Task: Create a section Agile Artisans and in the section, add a milestone Artificial Intelligence Integration in the project AgileBridge
Action: Mouse moved to (633, 446)
Screenshot: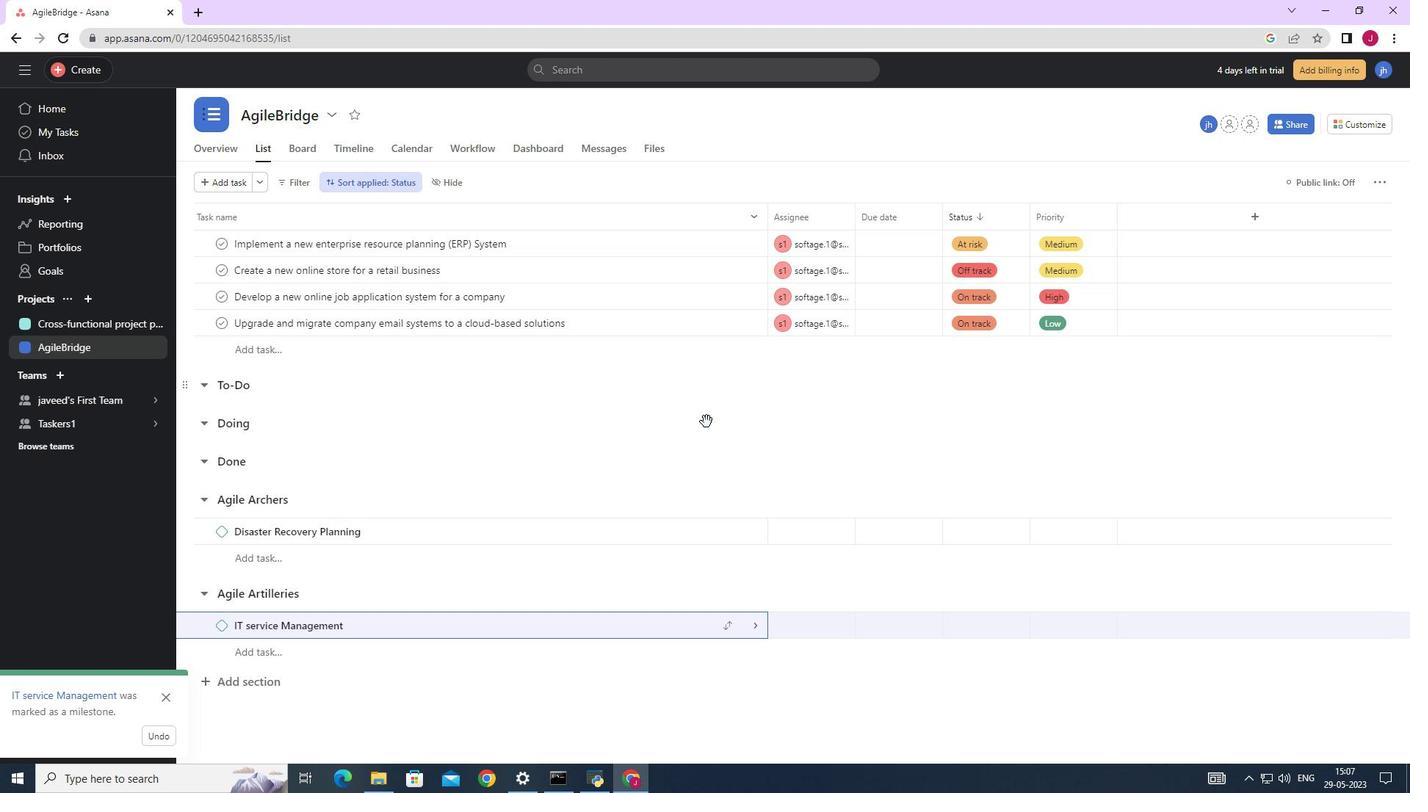 
Action: Mouse scrolled (636, 445) with delta (0, 0)
Screenshot: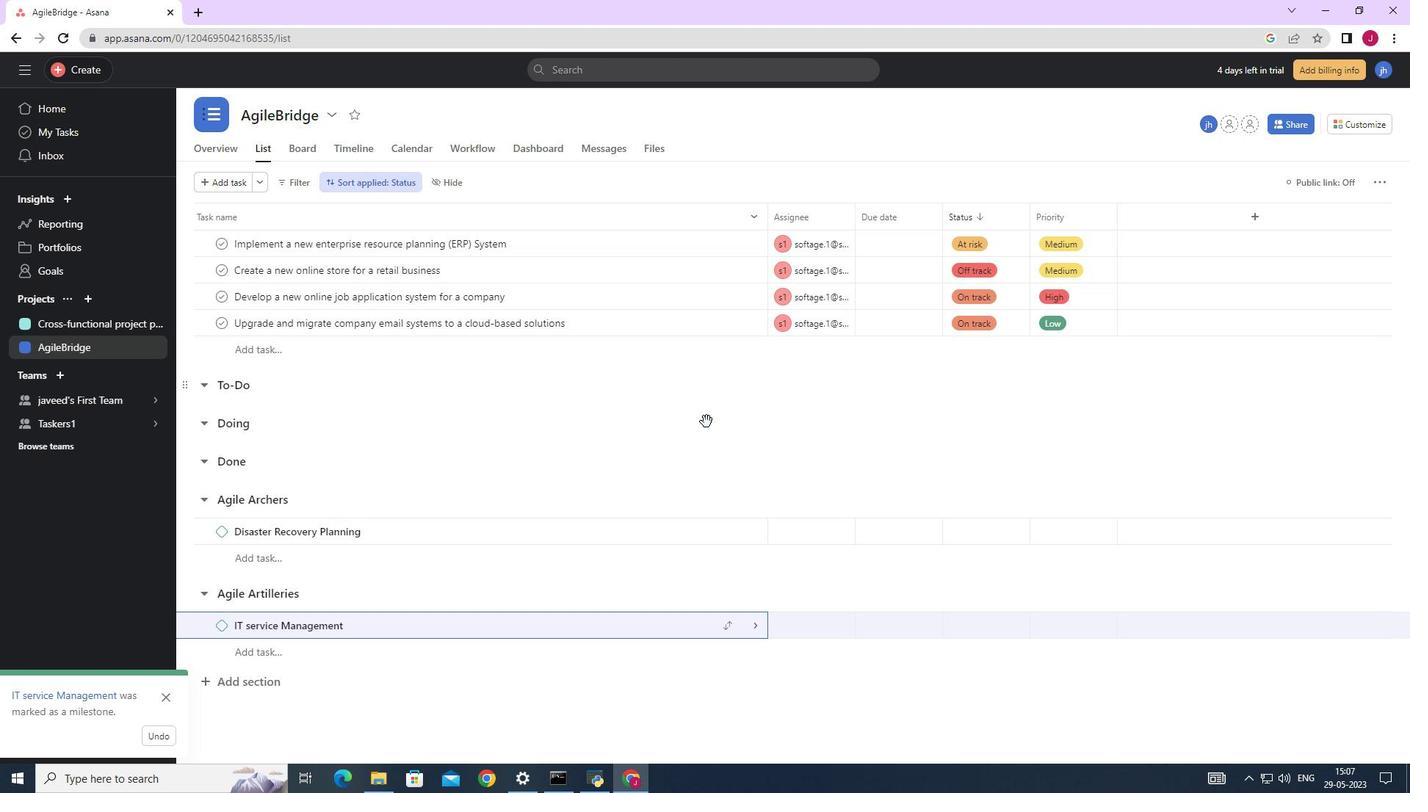 
Action: Mouse moved to (630, 448)
Screenshot: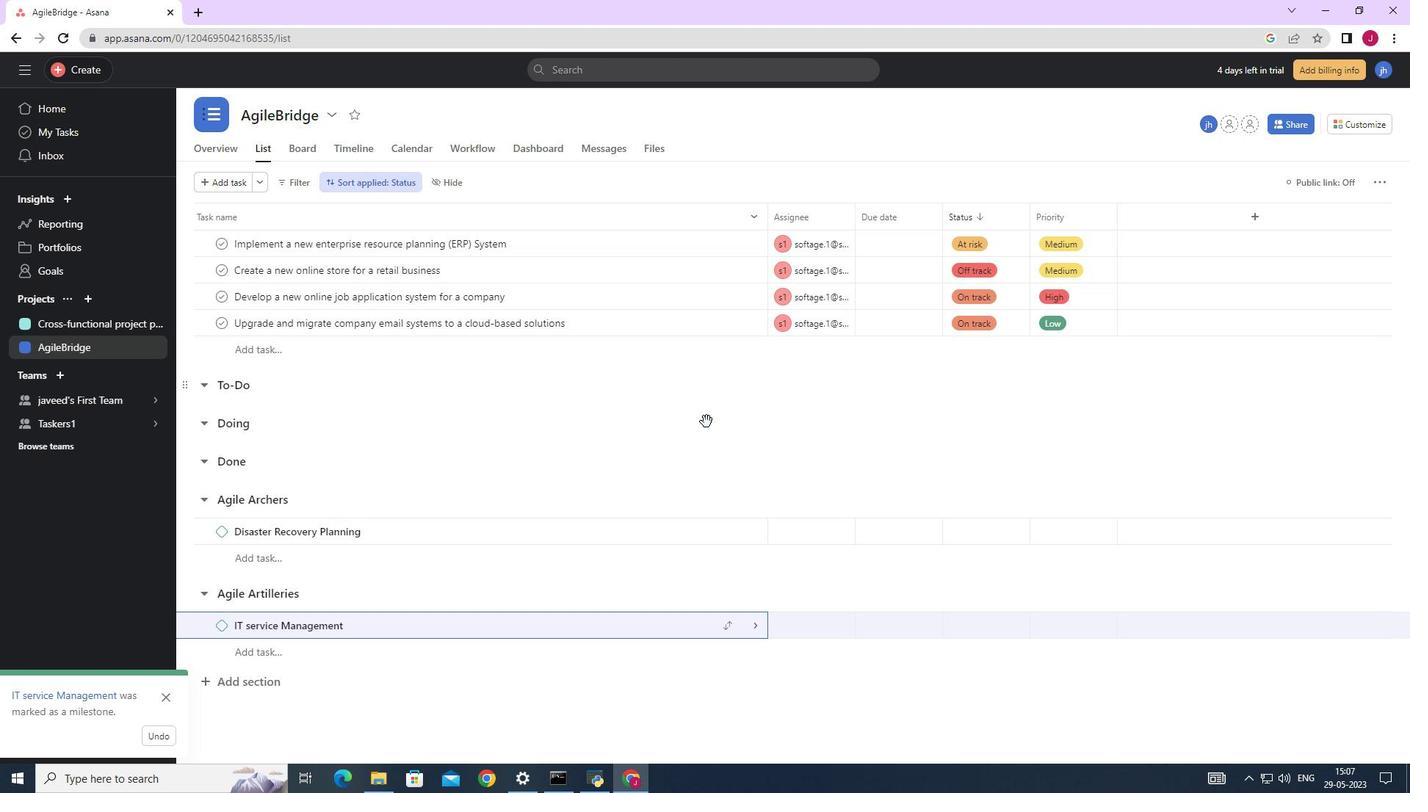 
Action: Mouse scrolled (630, 448) with delta (0, 0)
Screenshot: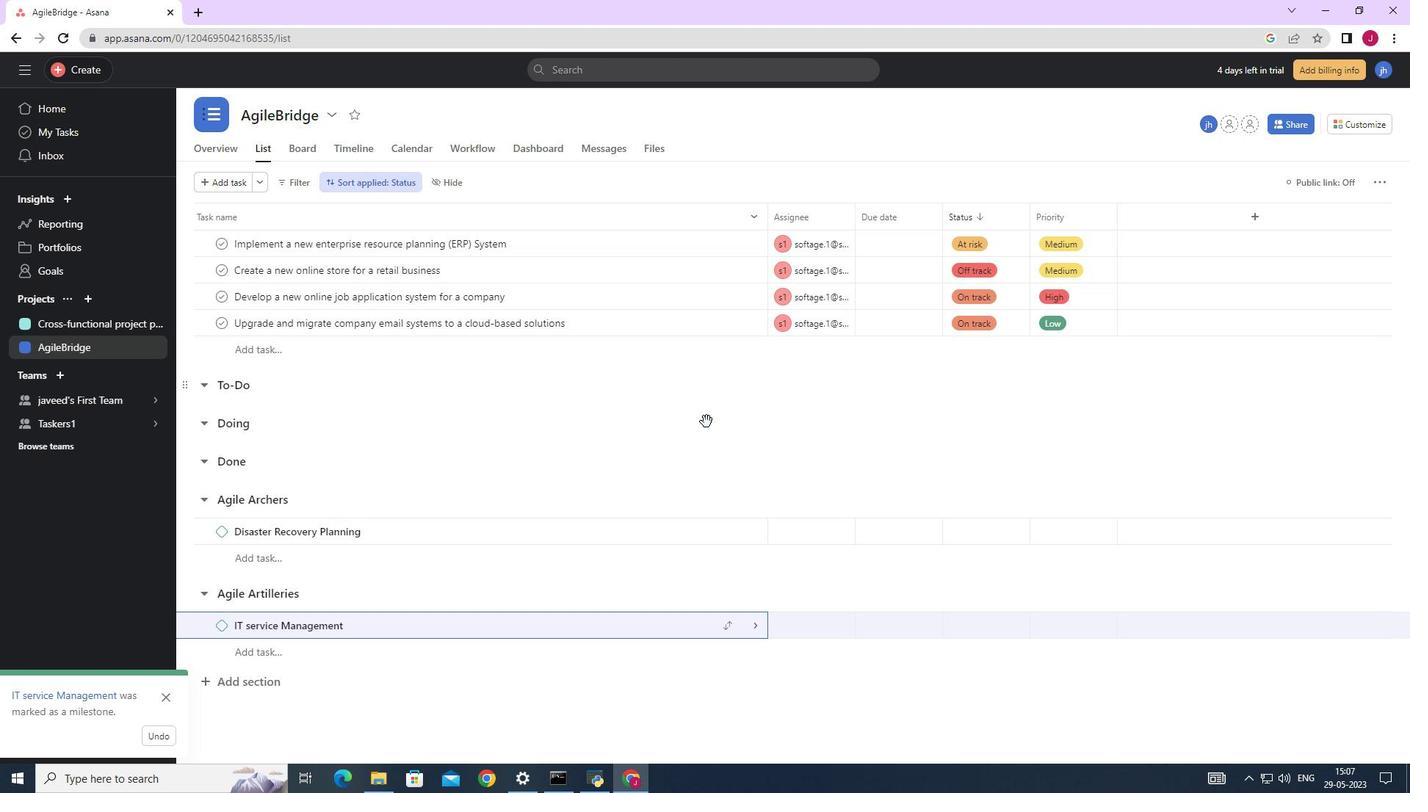 
Action: Mouse moved to (627, 450)
Screenshot: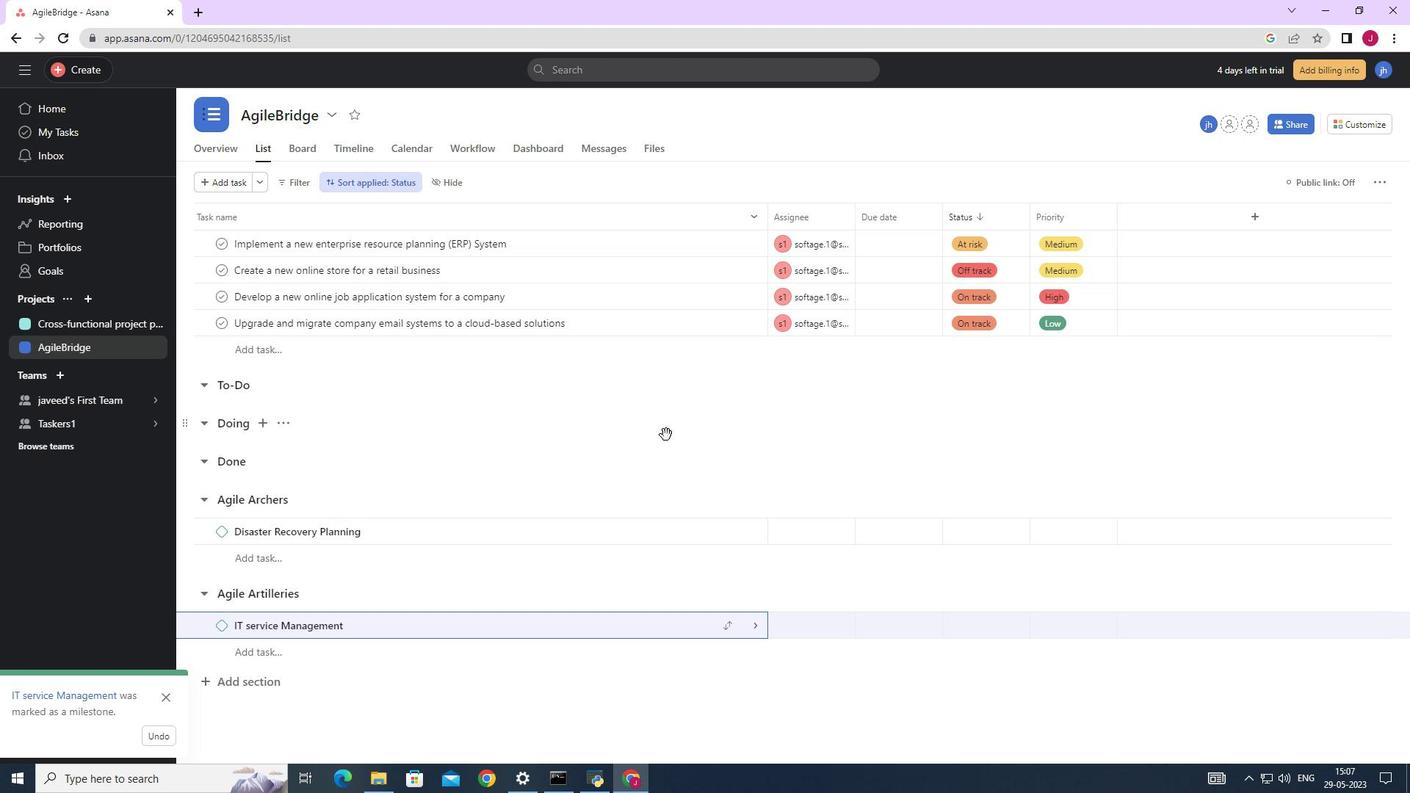 
Action: Mouse scrolled (628, 448) with delta (0, 0)
Screenshot: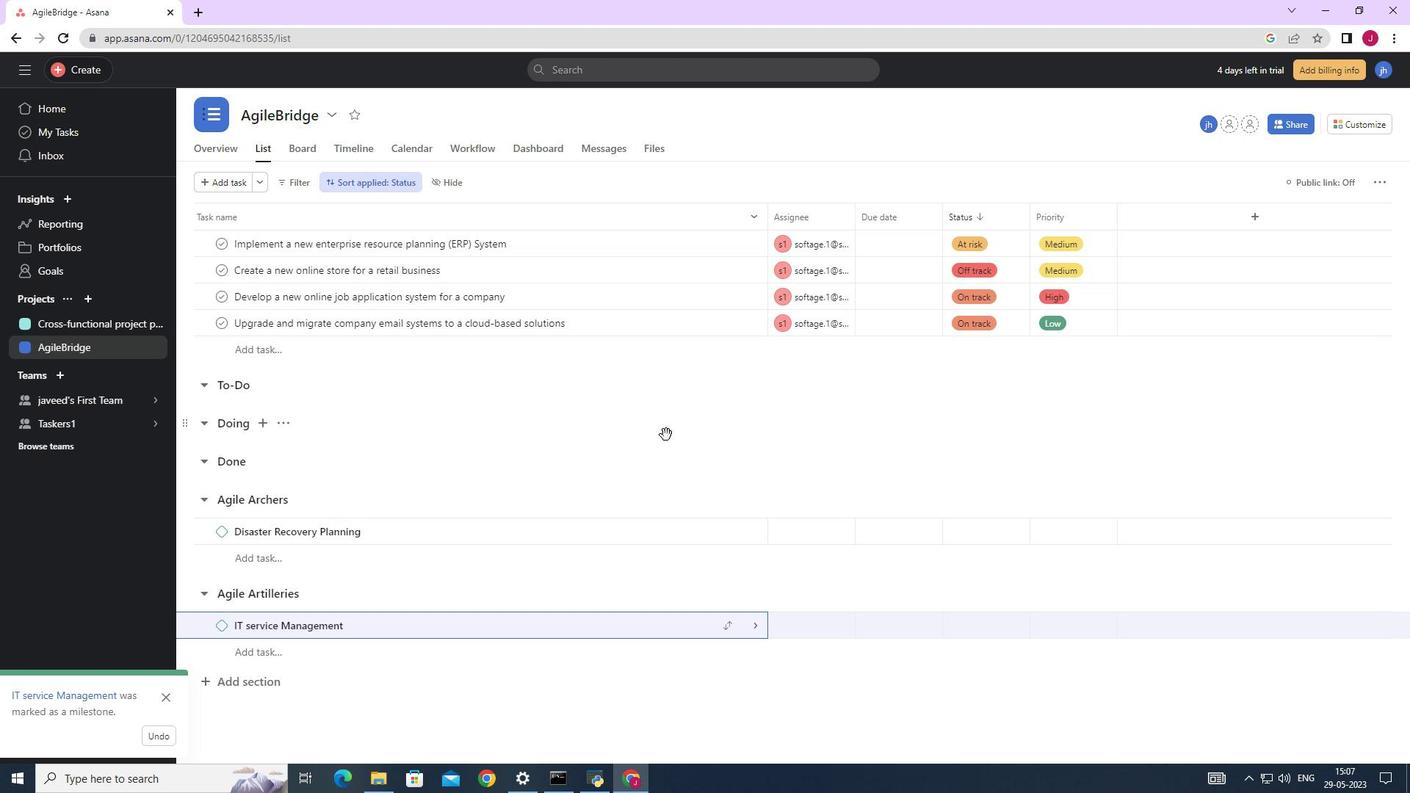 
Action: Mouse moved to (626, 451)
Screenshot: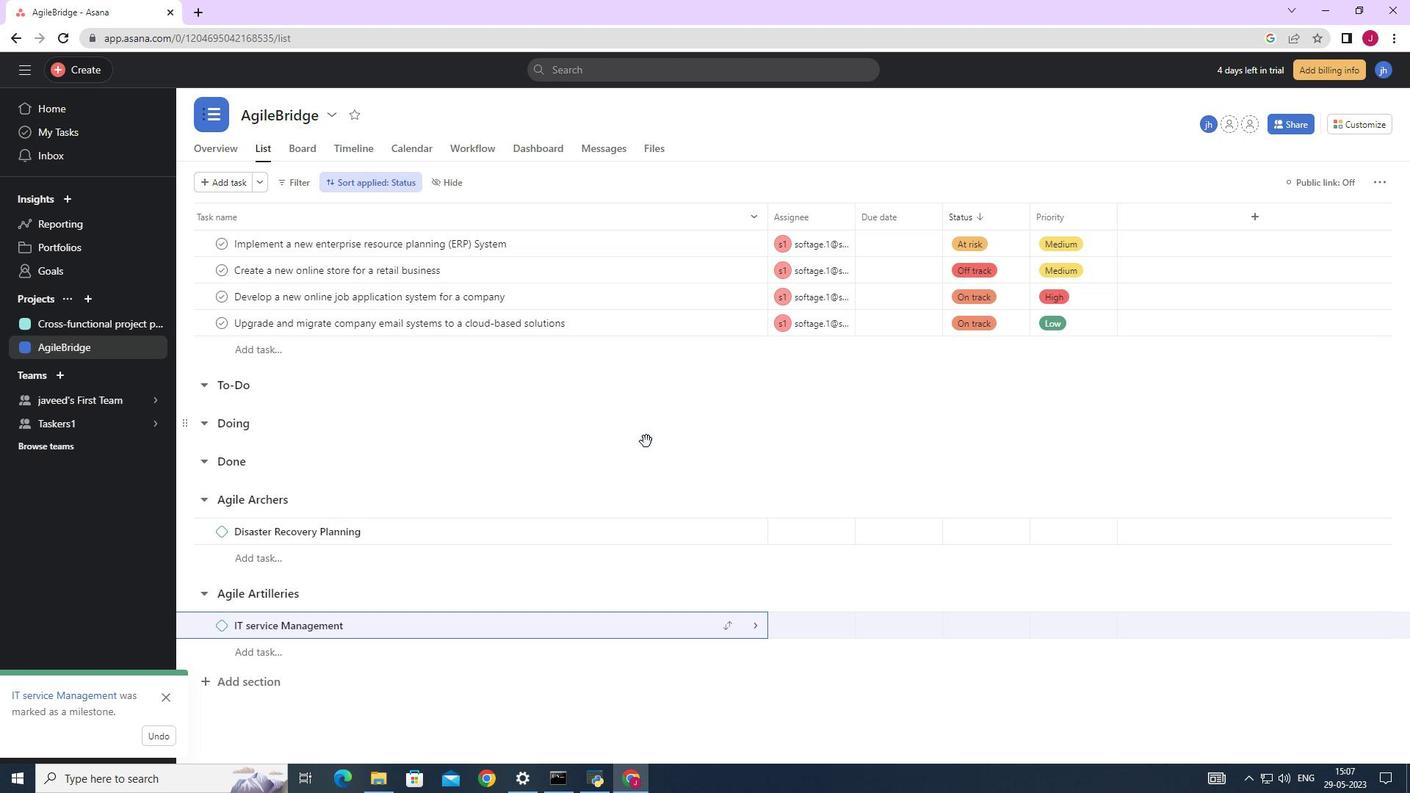 
Action: Mouse scrolled (626, 450) with delta (0, 0)
Screenshot: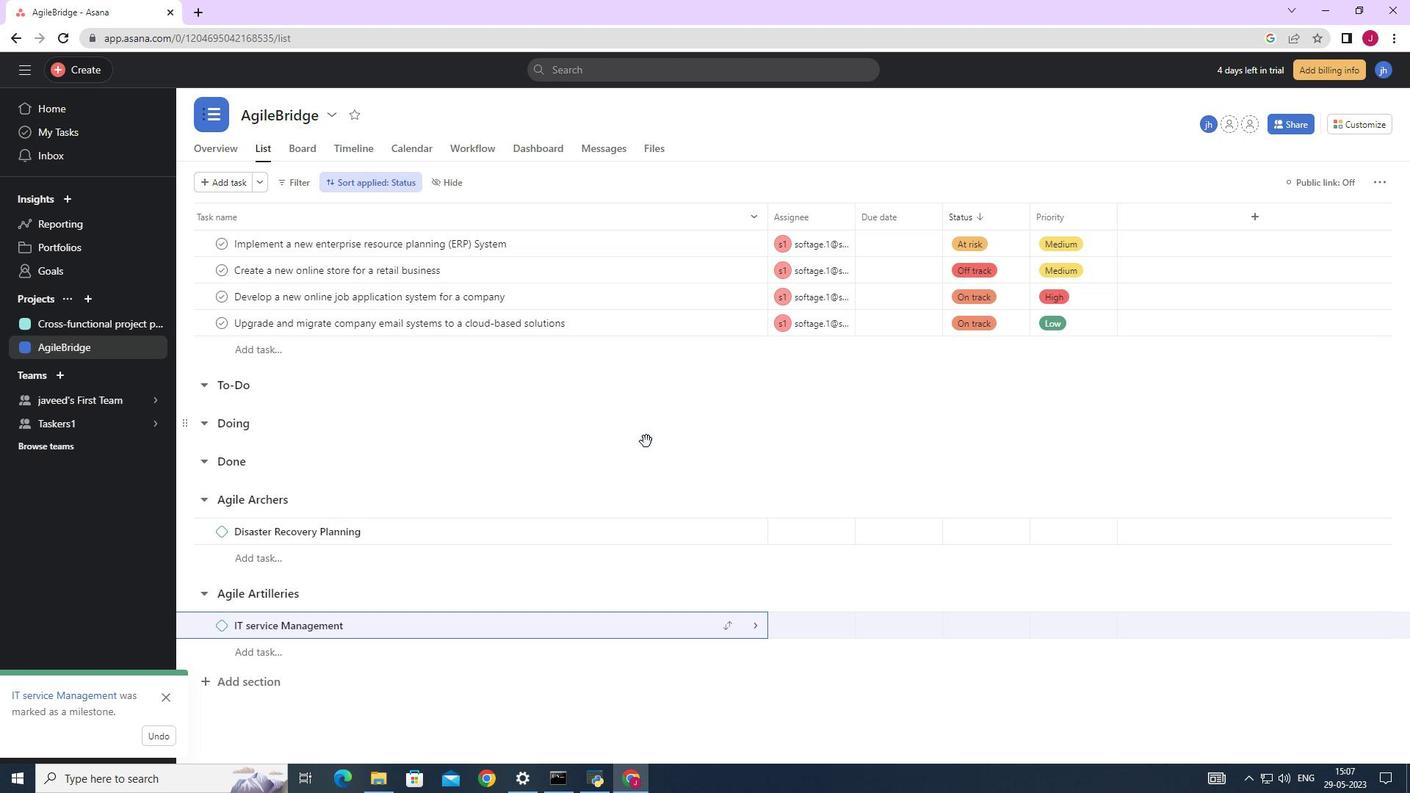 
Action: Mouse moved to (246, 686)
Screenshot: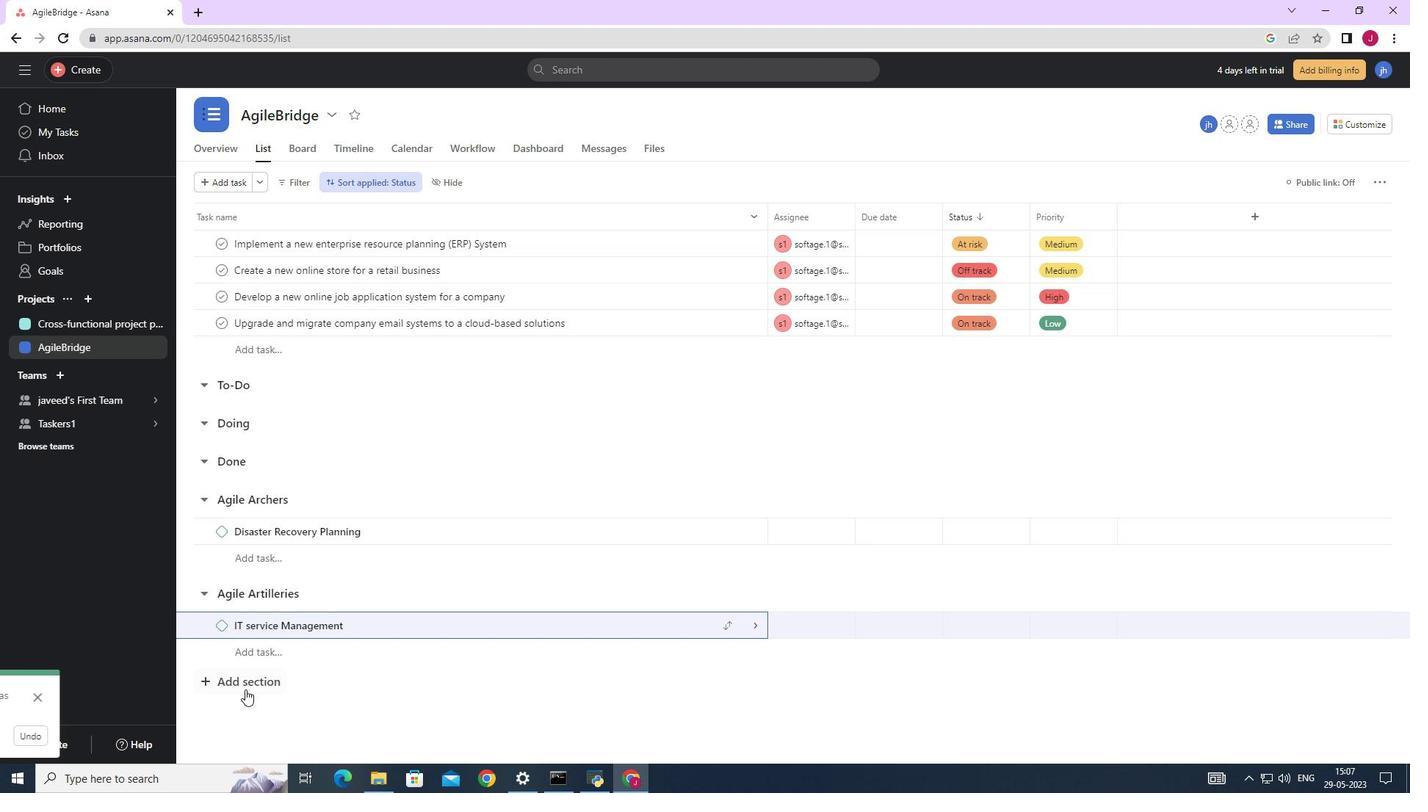 
Action: Mouse pressed left at (246, 686)
Screenshot: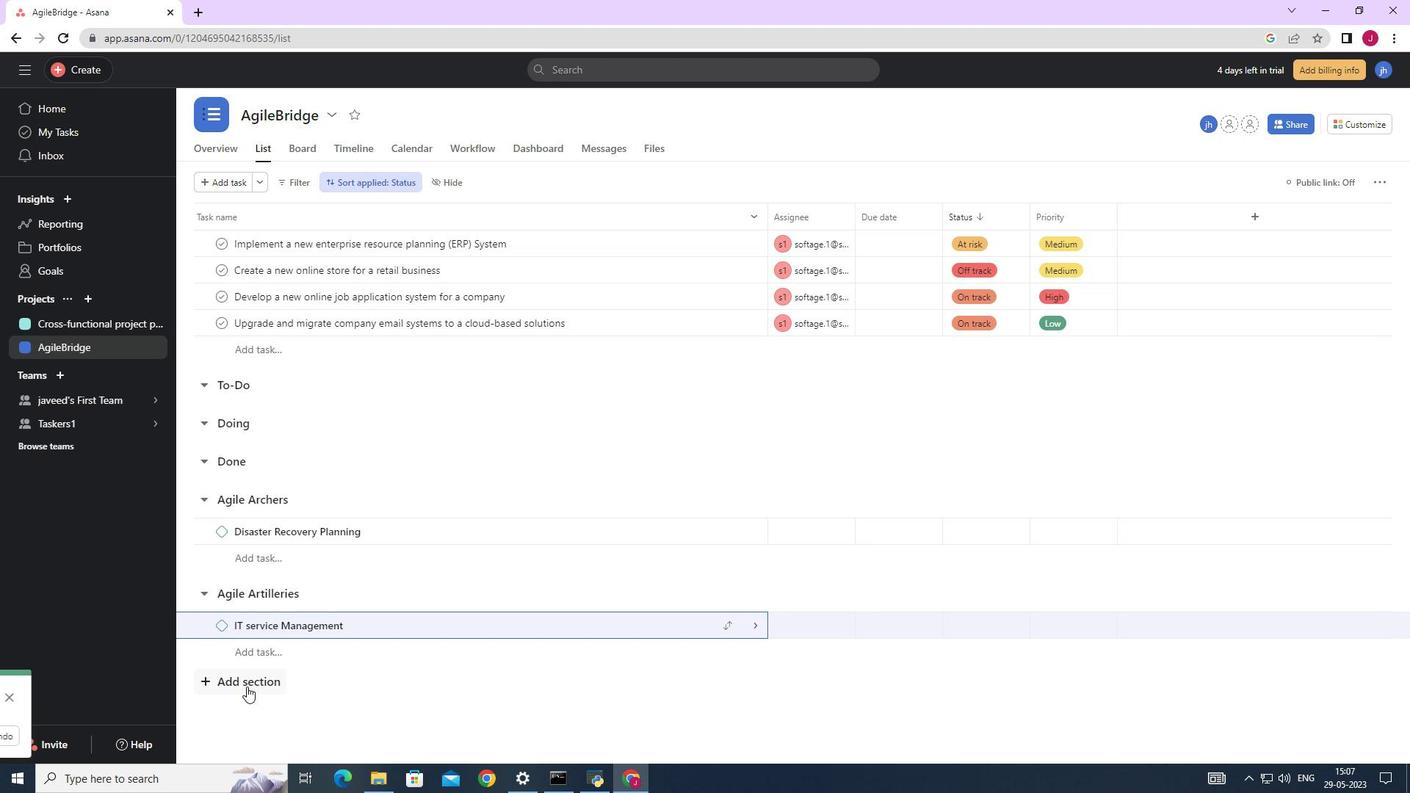 
Action: Mouse moved to (314, 664)
Screenshot: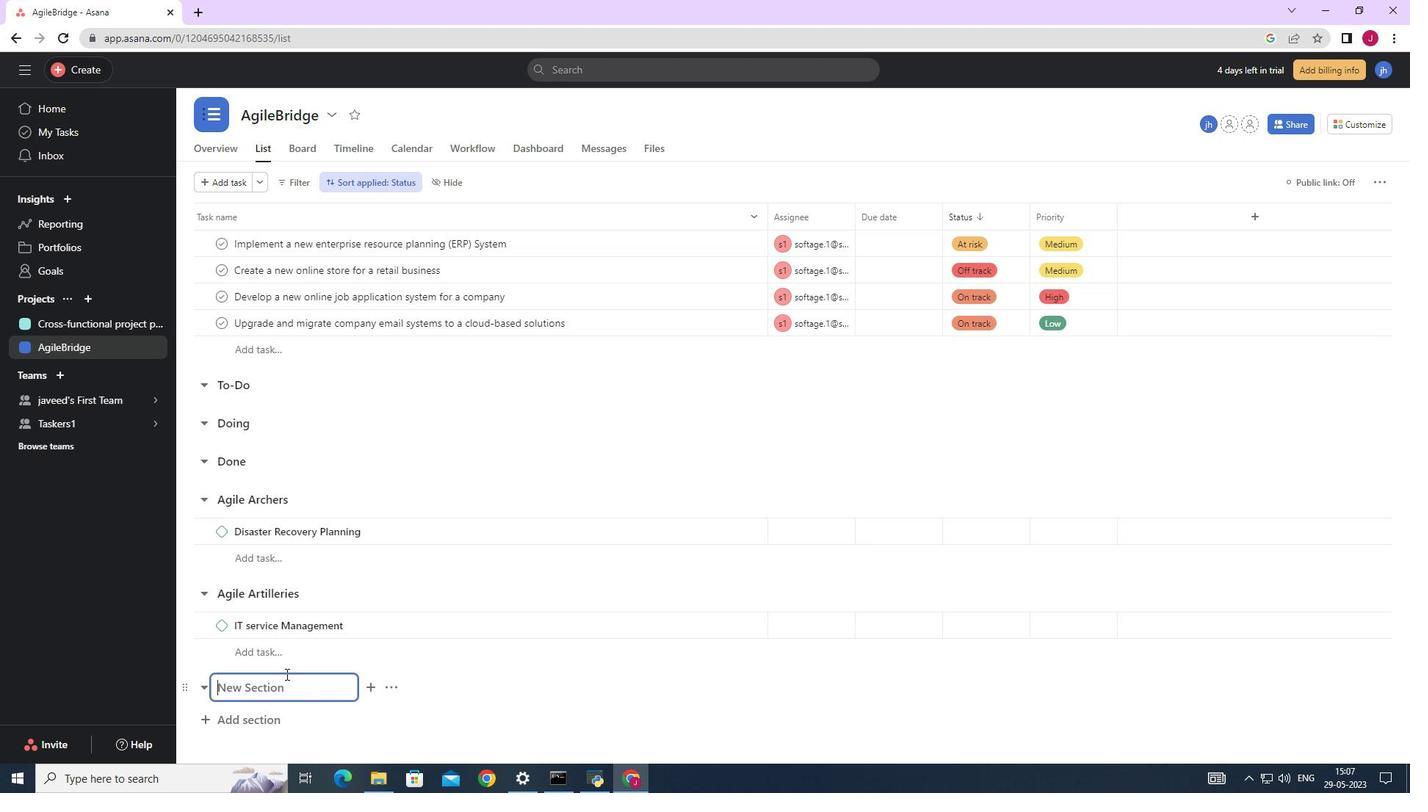 
Action: Key pressed <Key.caps_lock>A<Key.caps_lock>gile<Key.space><Key.caps_lock>A<Key.caps_lock>ristans<Key.enter>
Screenshot: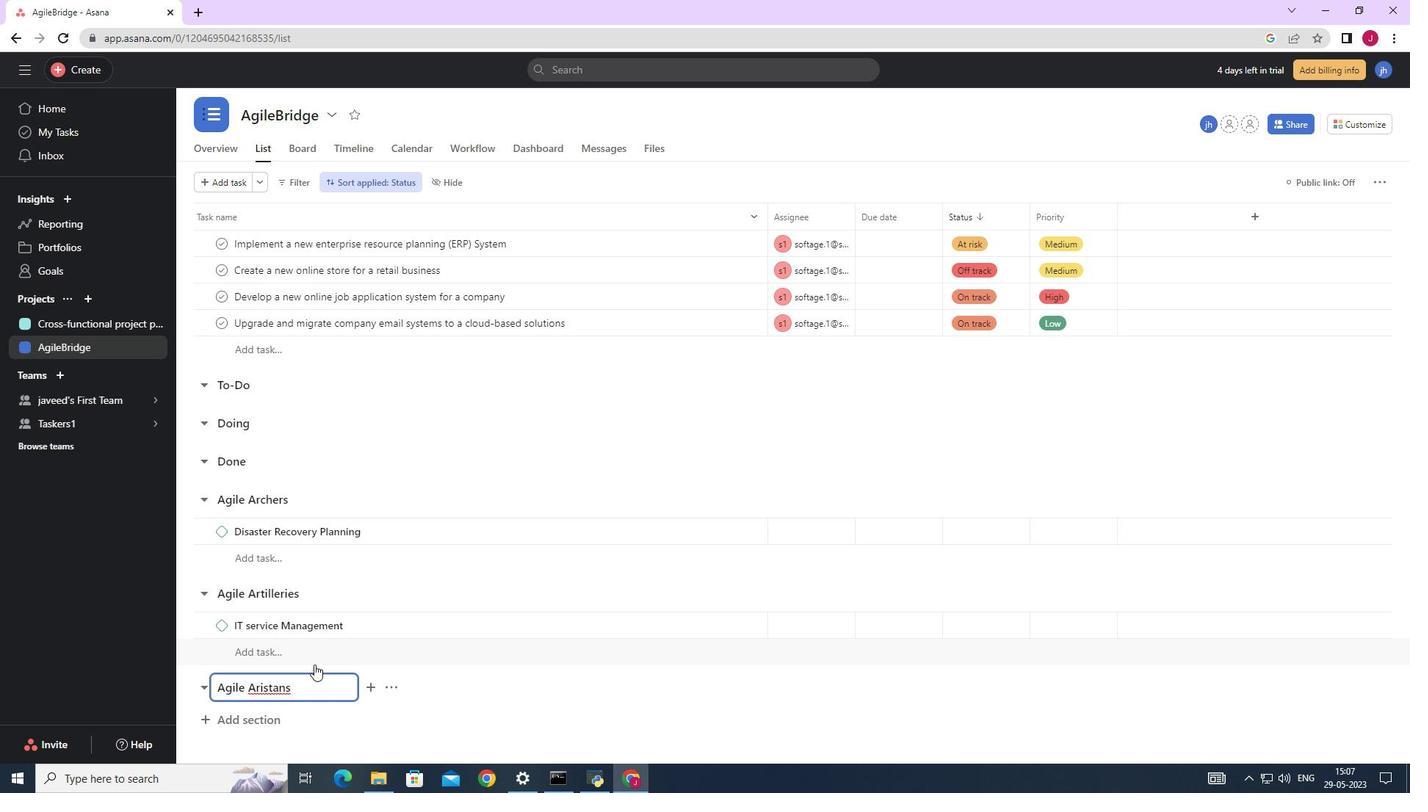 
Action: Mouse moved to (435, 703)
Screenshot: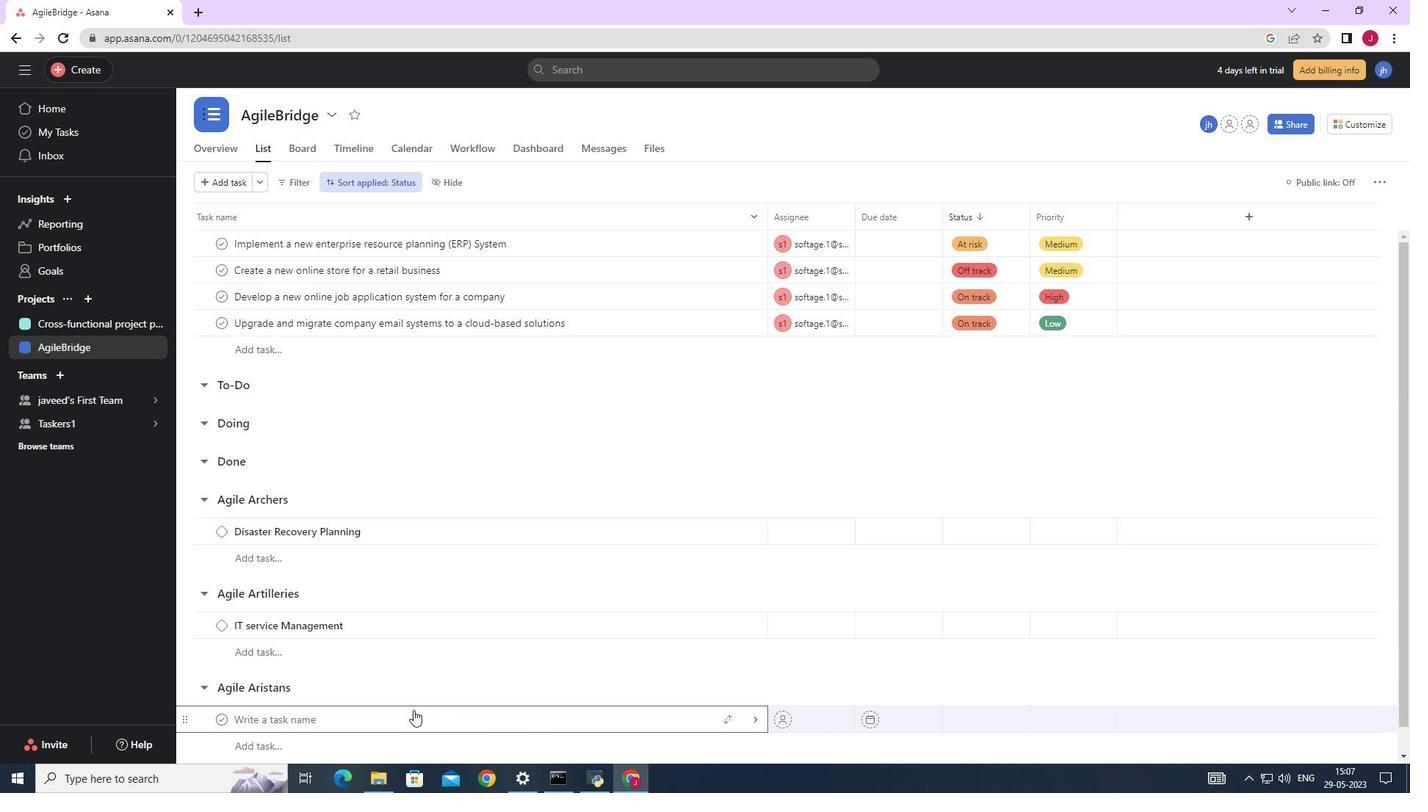 
Action: Key pressed <Key.caps_lock>A<Key.caps_lock>rtificial<Key.space><Key.caps_lock>I<Key.caps_lock>ntelligence
Screenshot: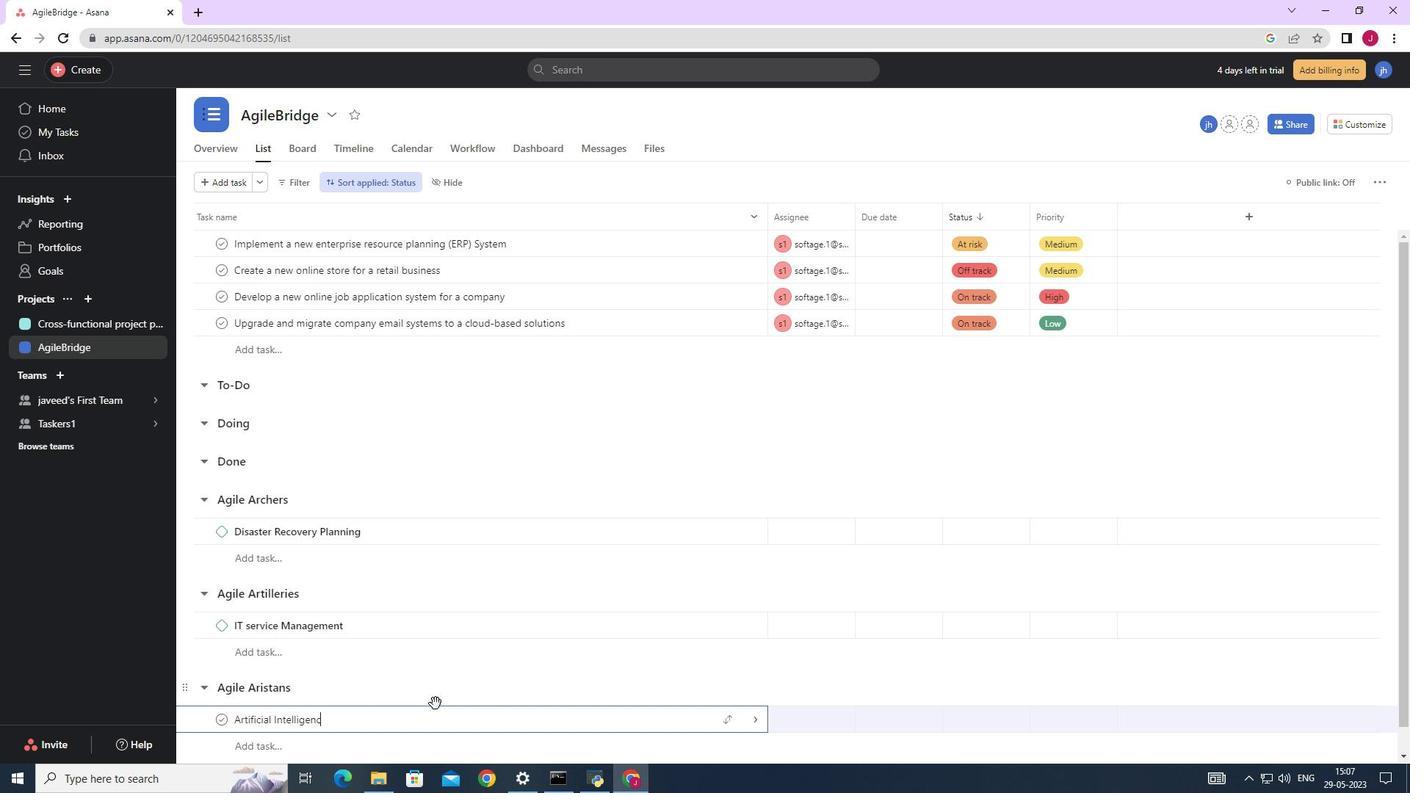 
Action: Mouse moved to (752, 718)
Screenshot: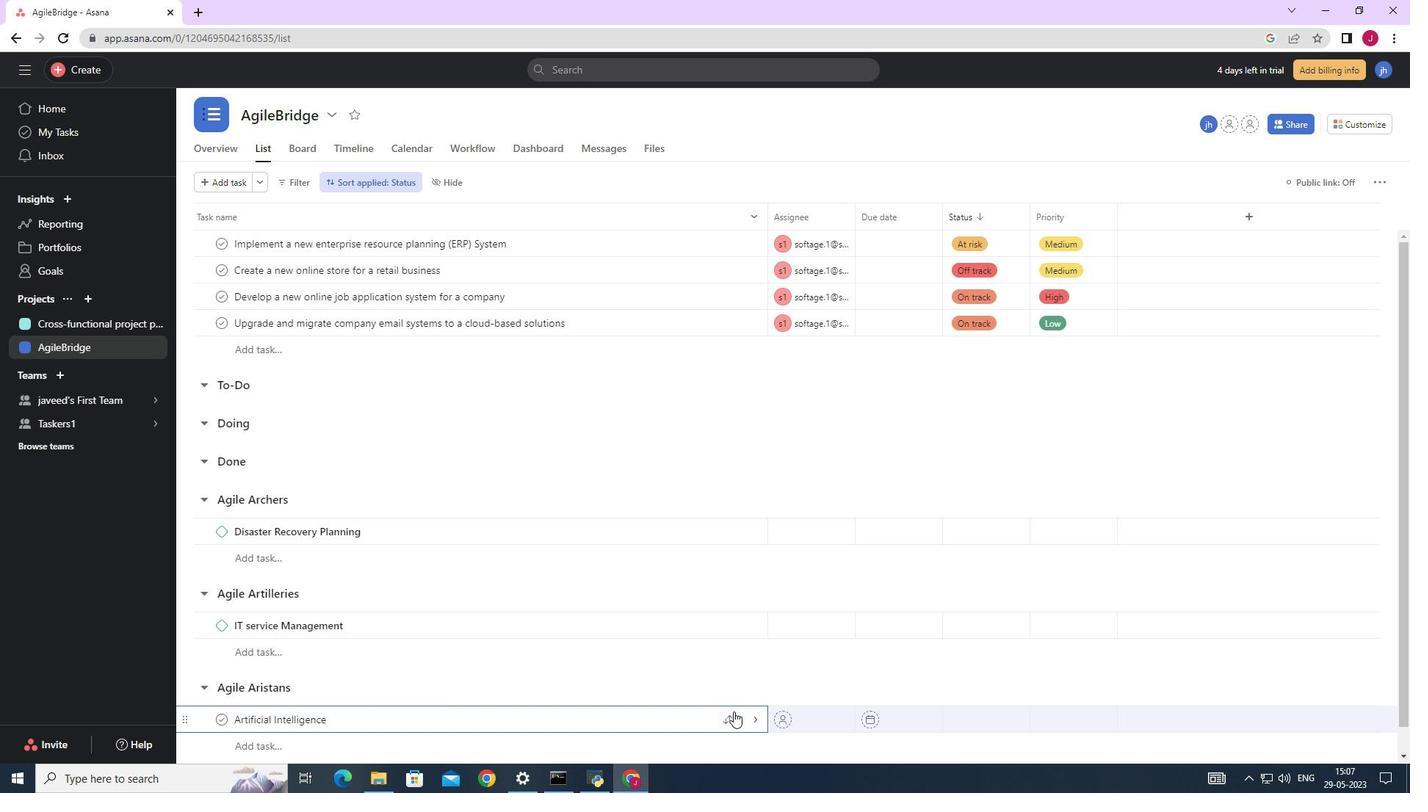 
Action: Mouse pressed left at (752, 718)
Screenshot: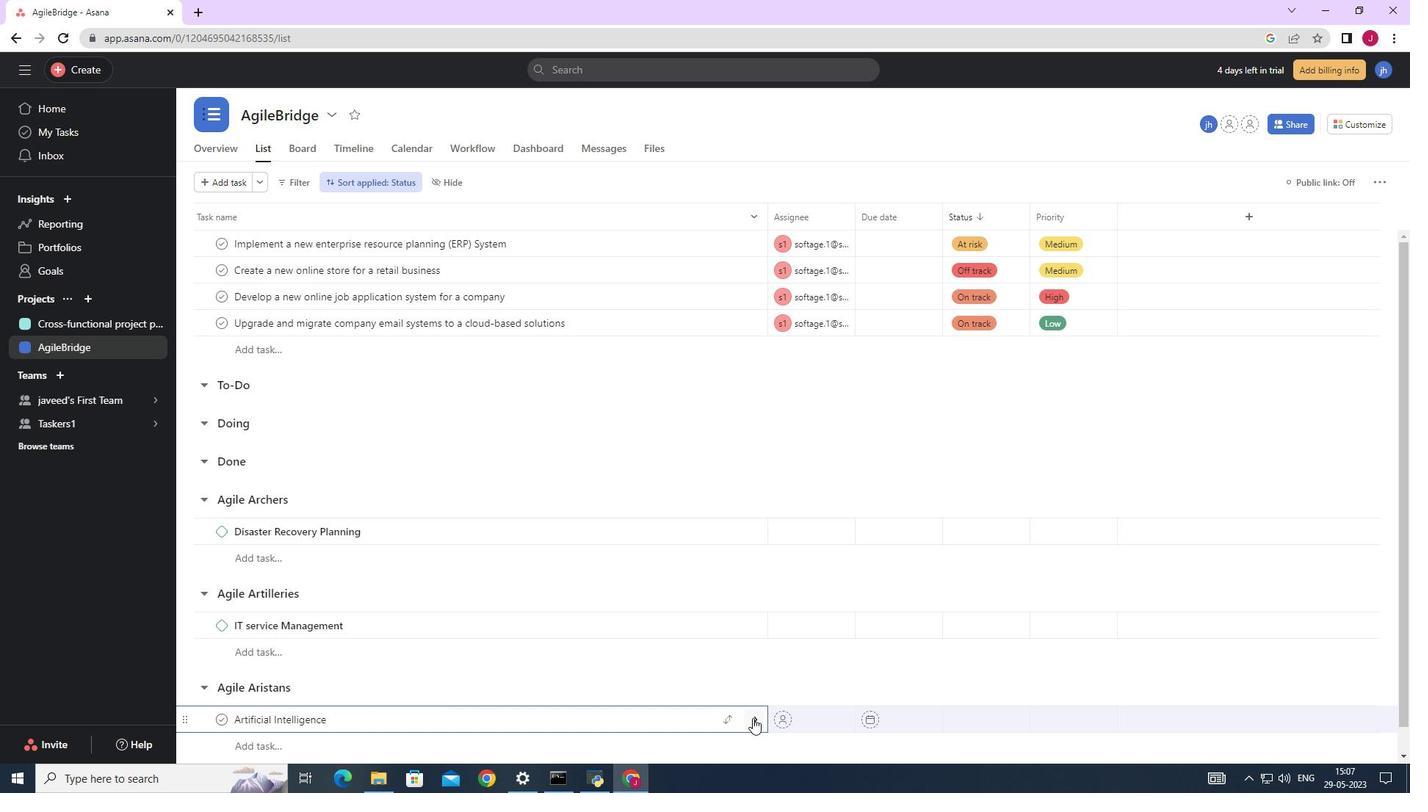 
Action: Mouse moved to (1350, 182)
Screenshot: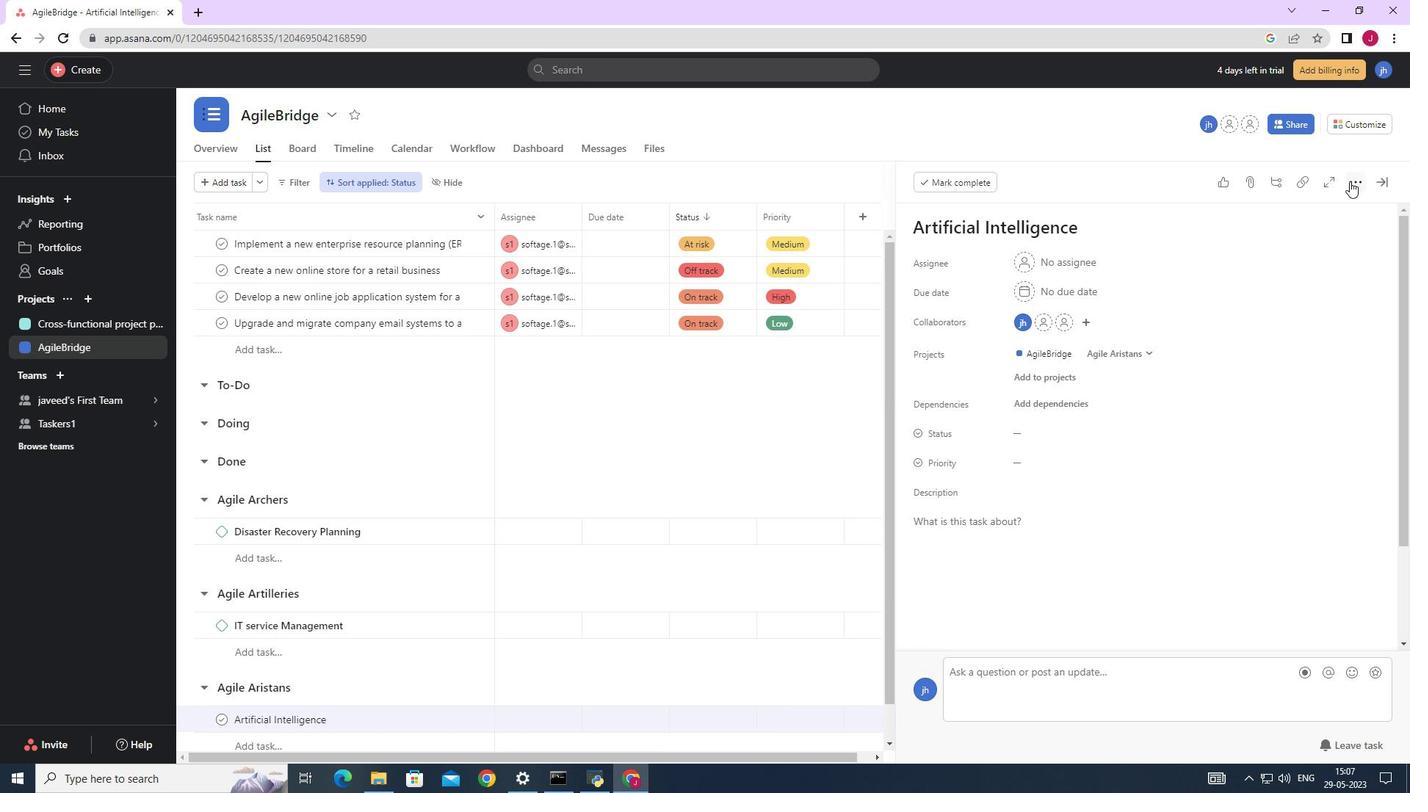
Action: Mouse pressed left at (1350, 182)
Screenshot: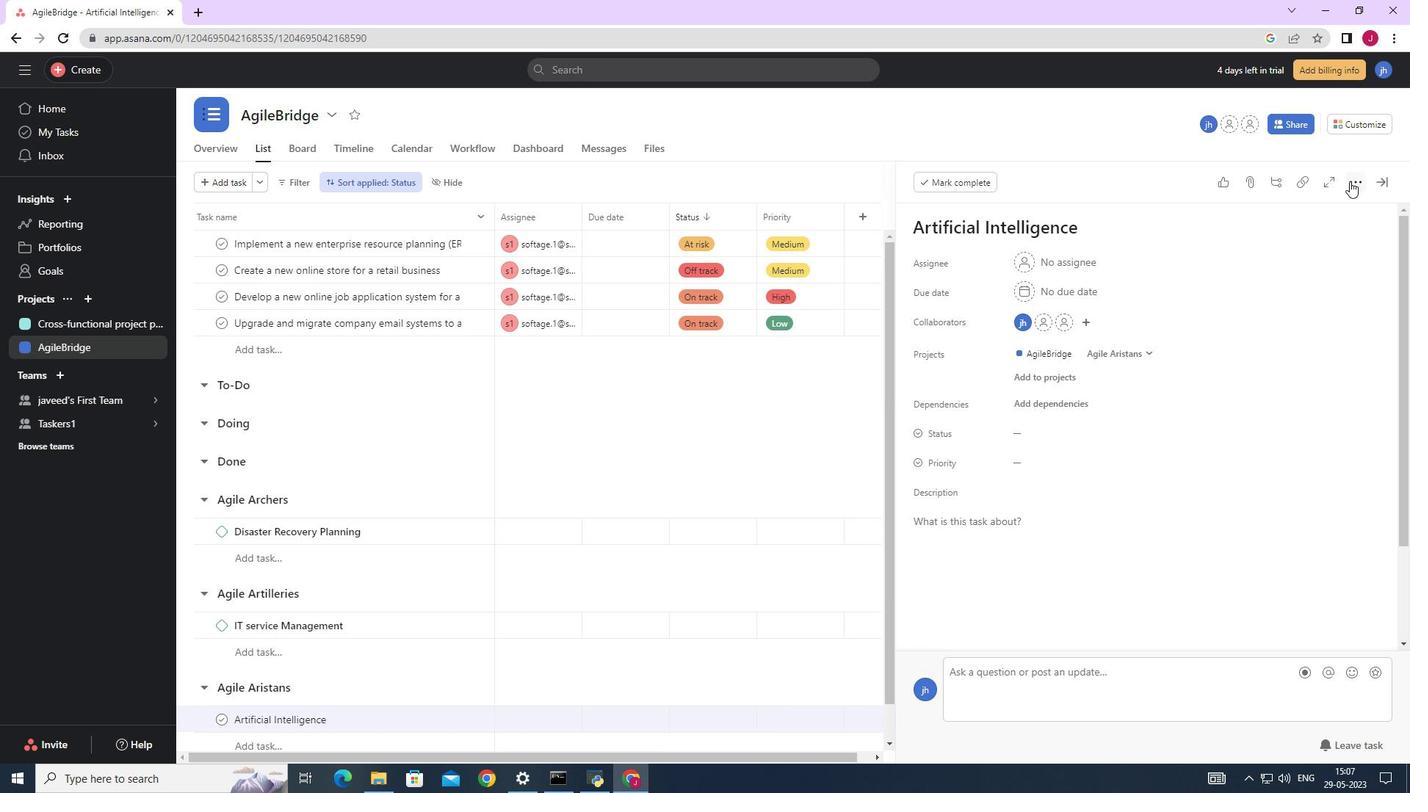 
Action: Mouse moved to (1252, 234)
Screenshot: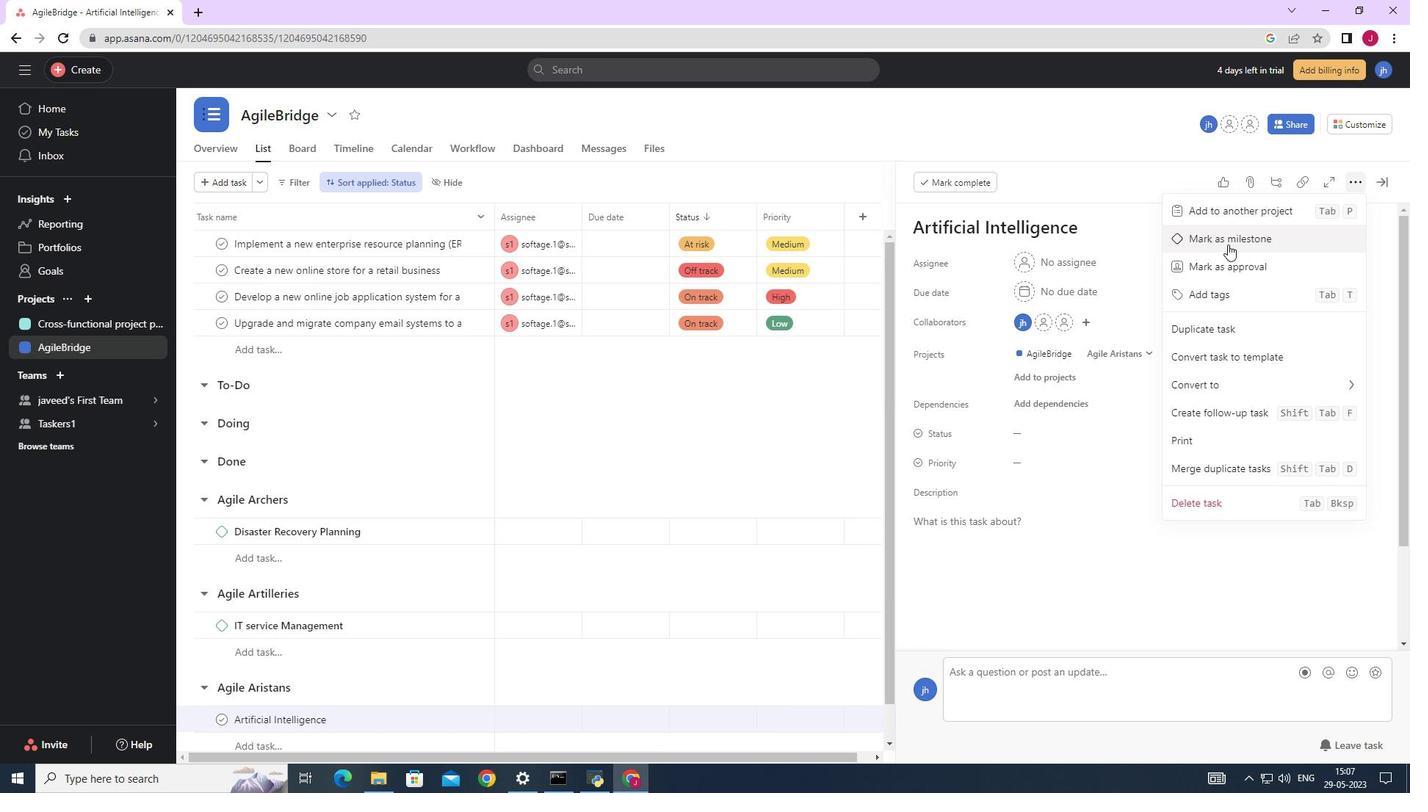 
Action: Mouse pressed left at (1252, 234)
Screenshot: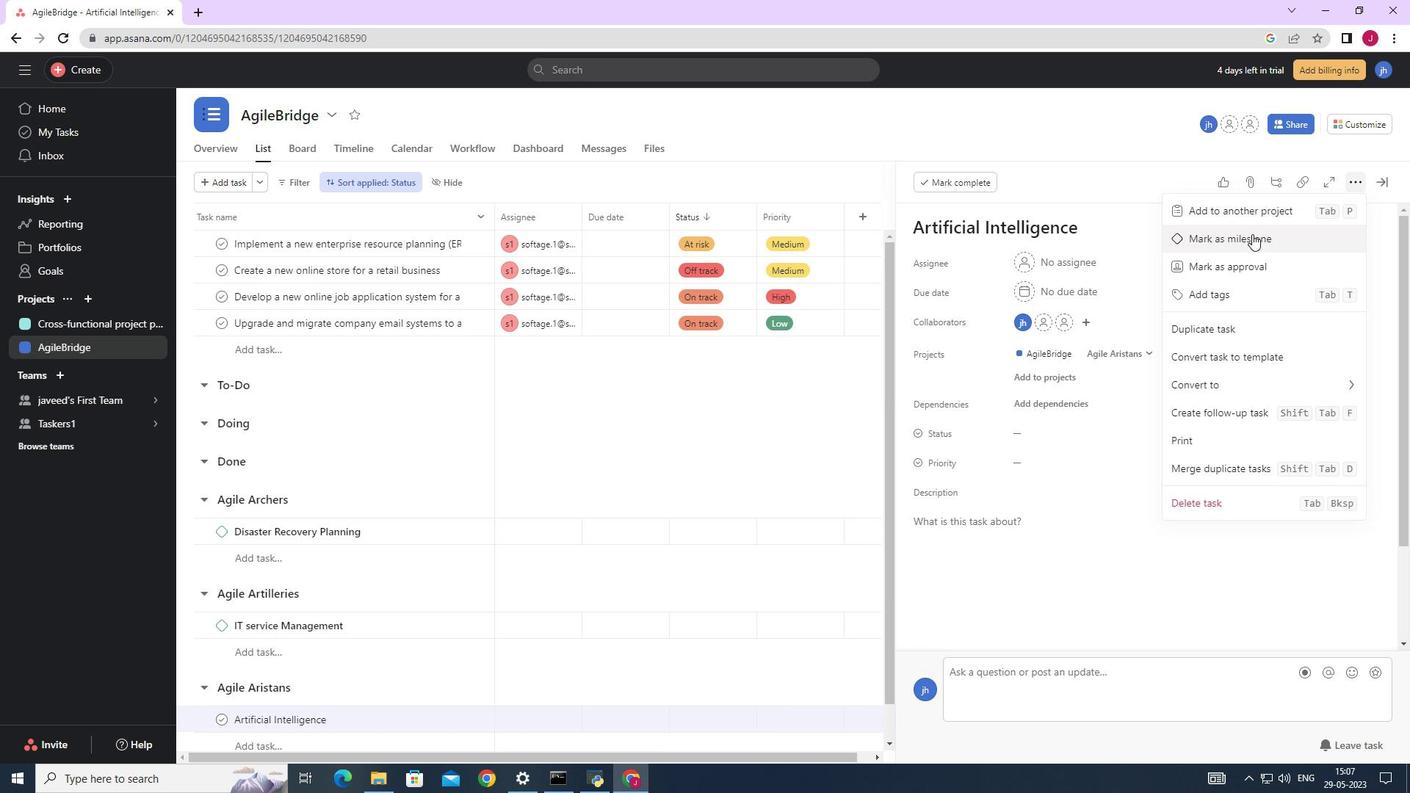 
Action: Mouse moved to (716, 416)
Screenshot: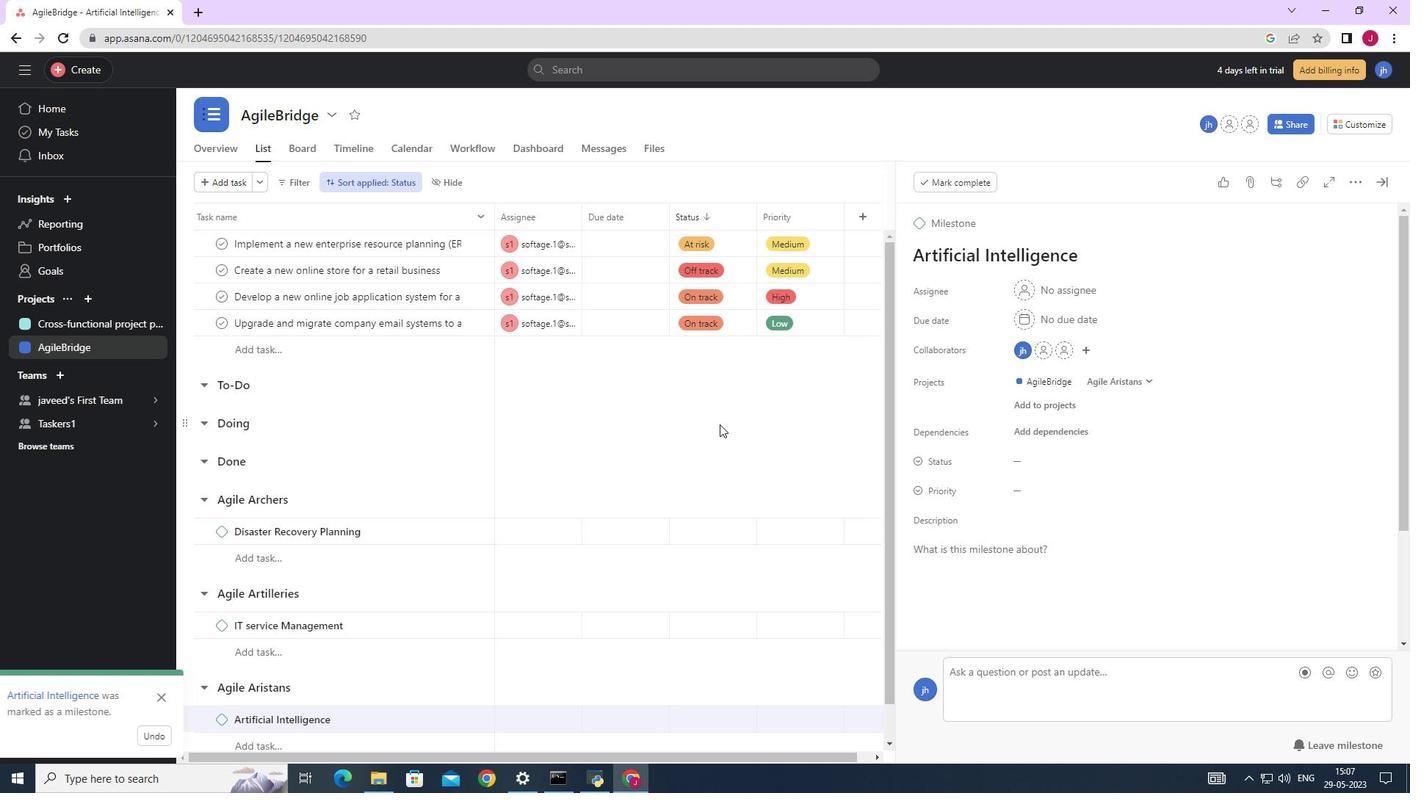 
Action: Mouse pressed left at (716, 416)
Screenshot: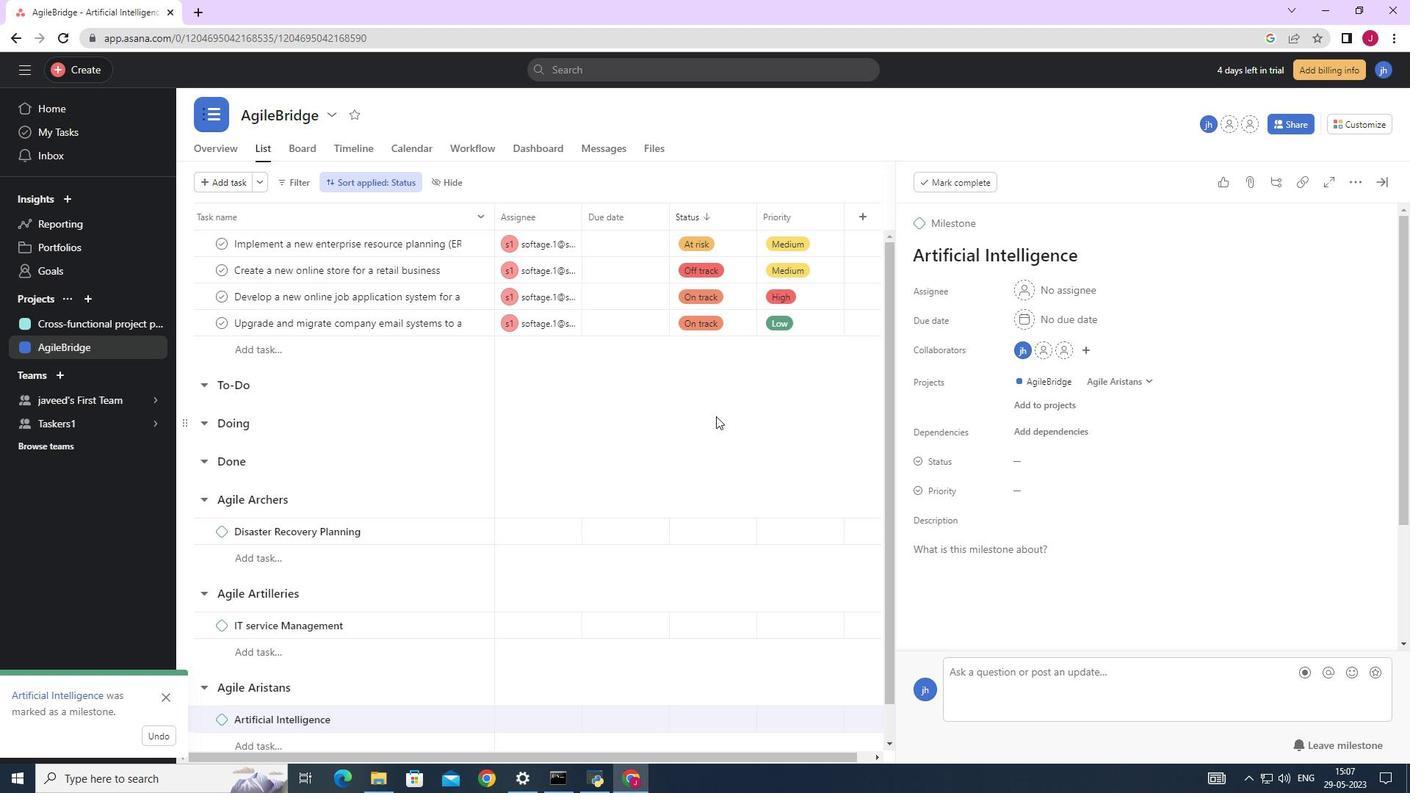 
Action: Mouse moved to (1378, 177)
Screenshot: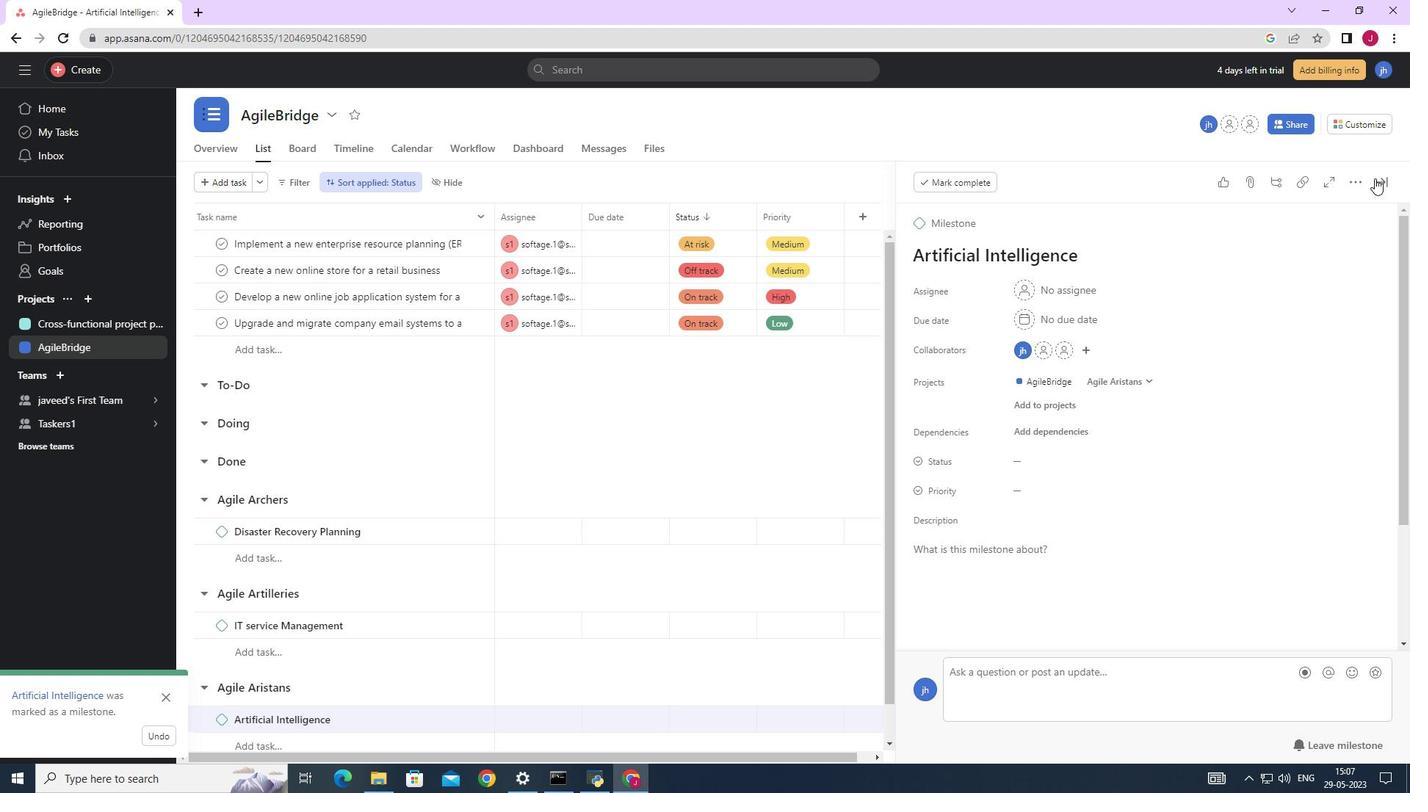 
Action: Mouse pressed left at (1378, 177)
Screenshot: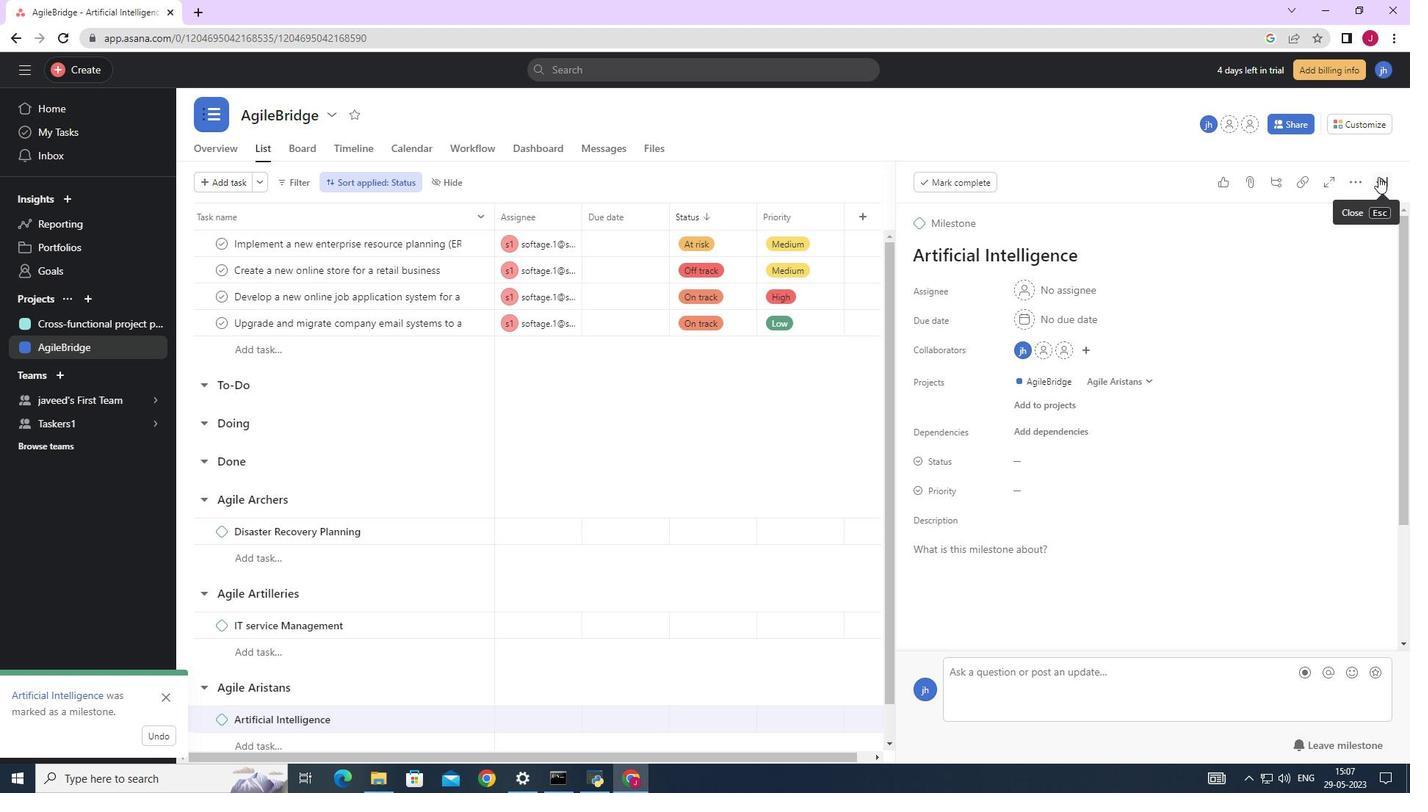 
Action: Mouse moved to (780, 389)
Screenshot: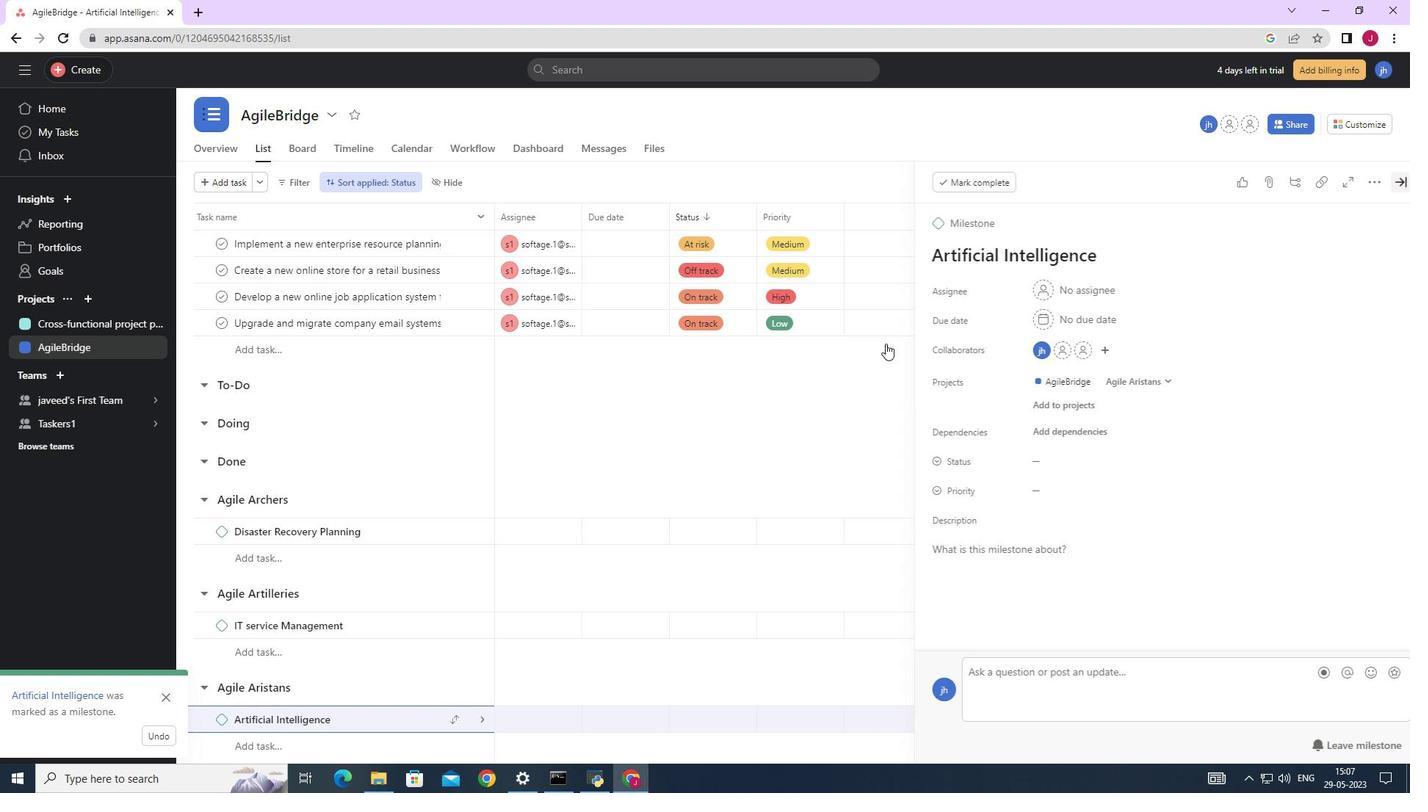 
